 Task: Open an excel sheet and write heading  Synergy Sales. Add 10 people name  'Joshua Rivera, Zoey Coleman, Ryan Wright, Addison Bailey, Jonathan Simmons, Brooklyn Ward, Caleb Barnes, Audrey Collins, Gabriel Perry, Sofia Bell'Item code in between  2500-2700. Product range in between  2000-9000. Add Products   ASICS Shoe, Brooks Shoe, Clarks Shoe, Crocs Shoe, Dr. Martens Shoe, Ecco Shoe, Fila Shoe, Hush Puppies Shoe, Jordan Shoe, K-Swiss Shoe.Choose quantity  1 to 10 Tax 12 percent Total Add Amount. Save page  Synergy Sales templetes book
Action: Key pressed <Key.shift_r>Synerge=<Key.backspace><Key.backspace><Key.backspace>gy<Key.space><Key.shift_r>Sales.<Key.down><Key.shift><Key.shift><Key.shift><Key.shift><Key.shift><Key.shift><Key.shift><Key.shift><Key.shift><Key.shift><Key.shift><Key.shift><Key.shift><Key.shift><Key.shift><Key.shift><Key.shift><Key.shift><Key.shift>Name<Key.down><Key.up><Key.down><Key.shift>Joshua<Key.space><Key.shift_r>Rivera<Key.down><Key.shift_r>Zoey<Key.space><Key.shift_r>Coleman<Key.down><Key.shift_r>Ryan<Key.space><Key.shift_r>Wright<Key.down><Key.shift_r>Addison<Key.space><Key.shift>Bailey<Key.down><Key.shift>Jonathan<Key.space><Key.shift_r><Key.shift_r>Simmons<Key.down><Key.shift>Brooklyn<Key.space><Key.shift_r>ward<Key.down><Key.shift_r>Caleb<Key.space><Key.shift>Barnes<Key.down><Key.shift_r>Audrey<Key.space><Key.shift_r>Collins<Key.down><Key.shift_r>Gabriel<Key.space><Key.shift>Perry<Key.down><Key.shift_r>Sofia<Key.space><Key.shift>Bell<Key.down><Key.up><Key.up><Key.up><Key.down><Key.right><Key.shift><Key.shift><Key.shift><Key.shift><Key.shift><Key.shift><Key.shift><Key.shift><Key.shift>Item<Key.space><Key.shift_r>Code<Key.down>2500<Key.down>2510<Key.down>2530<Key.down>2560<Key.down>2590<Key.down>2620<Key.down>2650<Key.down>2690<Key.down>2698<Key.backspace>5<Key.down>2699<Key.down><Key.up><Key.up><Key.right><Key.shift>Product<Key.space><Key.shift_r>Range<Key.down>2000<Key.backspace>1<Key.down>3000<Key.backspace><Key.backspace>00<Key.down>3099<Key.down>4000<Key.down>4099<Key.down>5050<Key.down>60
Screenshot: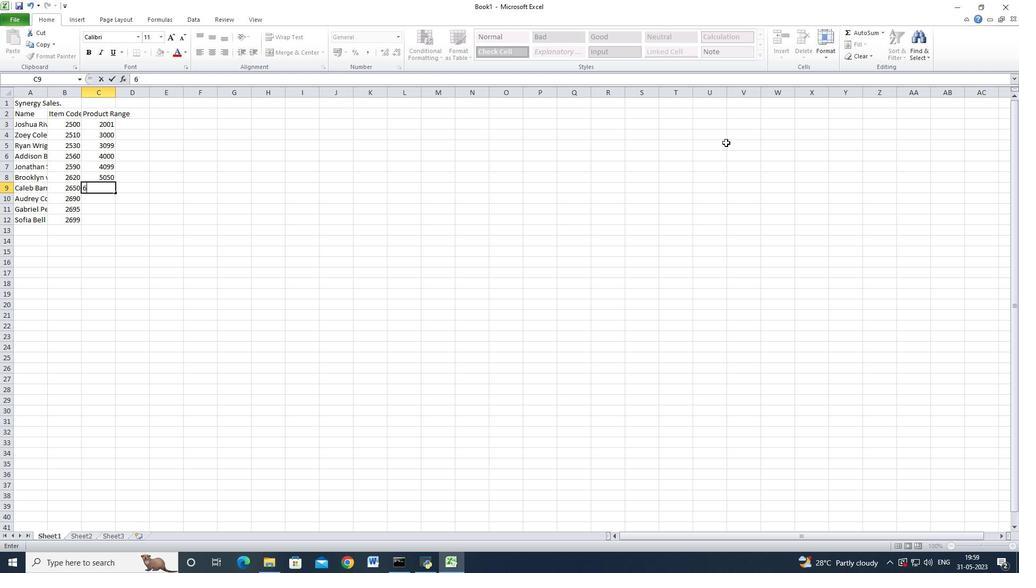 
Action: Mouse moved to (731, 135)
Screenshot: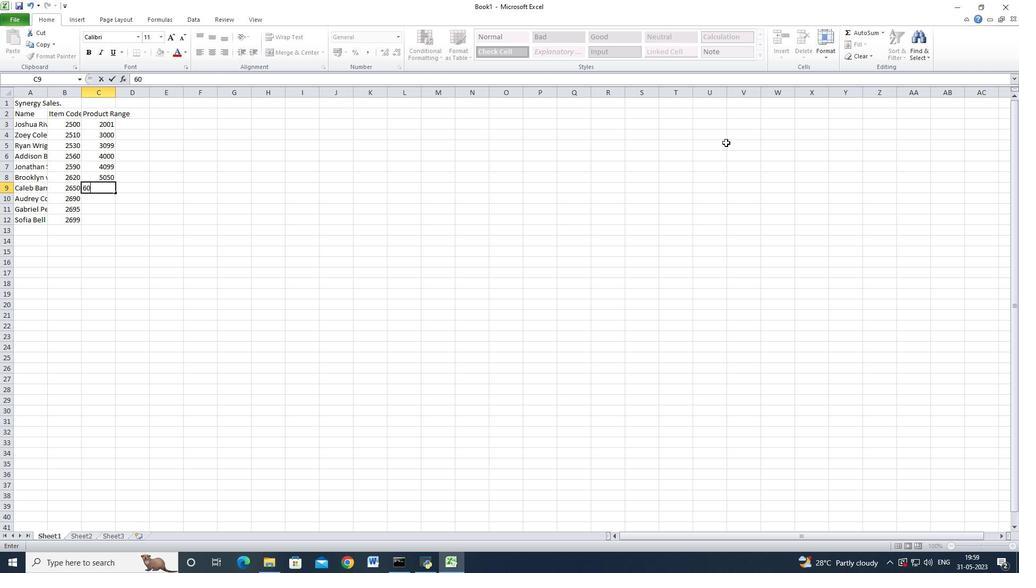 
Action: Key pressed 99<Key.down>40<Key.backspace><Key.backspace>7055<Key.down>8099<Key.down>9000<Key.down><Key.up><Key.up><Key.up><Key.right><Key.shift>Products<Key.down><Key.shift_r>AS<Key.shift>I<Key.shift_r>CS<Key.space><Key.shift_r>Shoe<Key.down><Key.shift>Brooks<Key.space><Key.shift_r>Shoe<Key.down><Key.shift_r>Clarks<Key.space><Key.shift_r>Shoe<Key.down><Key.shift_r>Crocs<Key.space><Key.shift_r>Shoe<Key.down><Key.shift_r>Dr<Key.space><Key.shift>Martens<Key.space><Key.shift_r>Shoe<Key.down><Key.shift_r>Ecco<Key.space><Key.shift_r>Shoe<Key.down><Key.shift_r>Fila<Key.space><Key.shift_r>Shoe<Key.down><Key.shift>Hush<Key.space><Key.shift>Puppies<Key.space><Key.shift_r>Shoe<Key.down><Key.shift>Jordan<Key.space><Key.shift_r>Shoe<Key.down><Key.shift>K-<Key.shift_r>W<Key.backspace><Key.shift_r>Swiss<Key.space><Key.shift_r>Shoe<Key.up><Key.up><Key.up><Key.up><Key.right><Key.shift_r>Quantity<Key.right><Key.left><Key.down><Key.up><Key.right><Key.left><Key.down><Key.up><Key.down>1<Key.down>3<Key.down>5<Key.down>7<Key.down>9<Key.down>2<Key.down>4<Key.down>6<Key.down>8<Key.down>5<Key.down><Key.up><Key.up><Key.up><Key.down><Key.up>
Screenshot: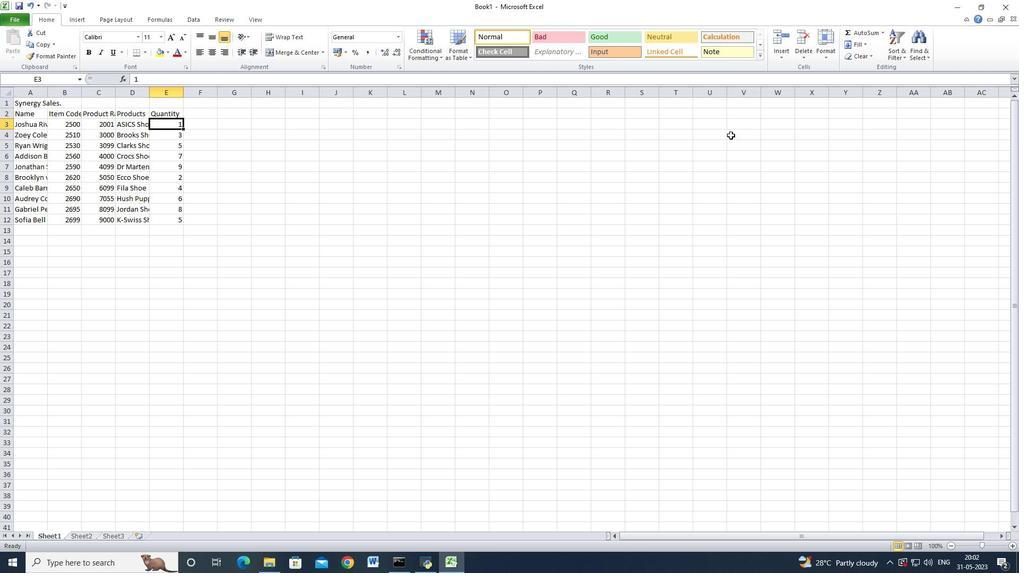 
Action: Mouse moved to (731, 135)
Screenshot: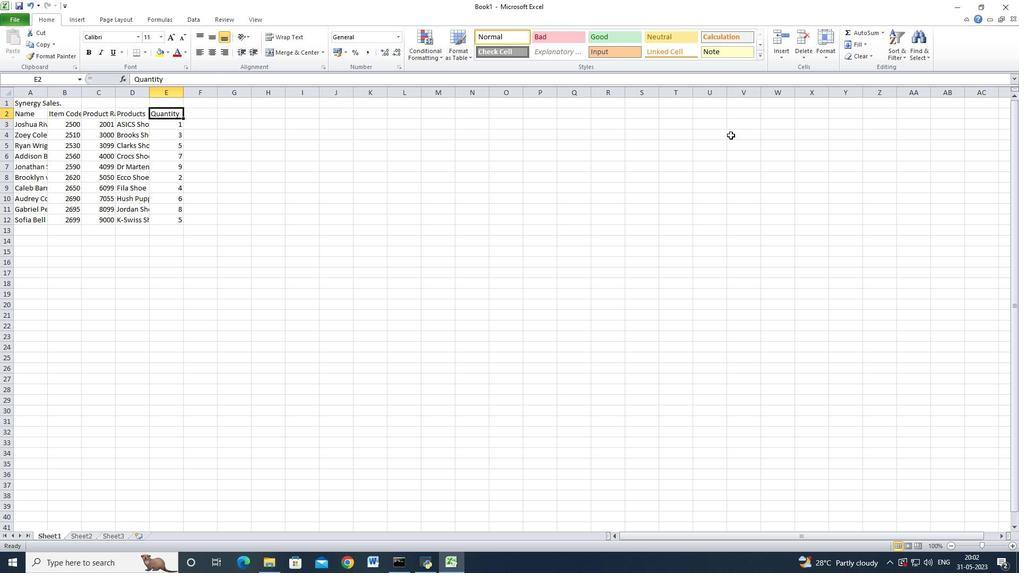 
Action: Key pressed <Key.right>
Screenshot: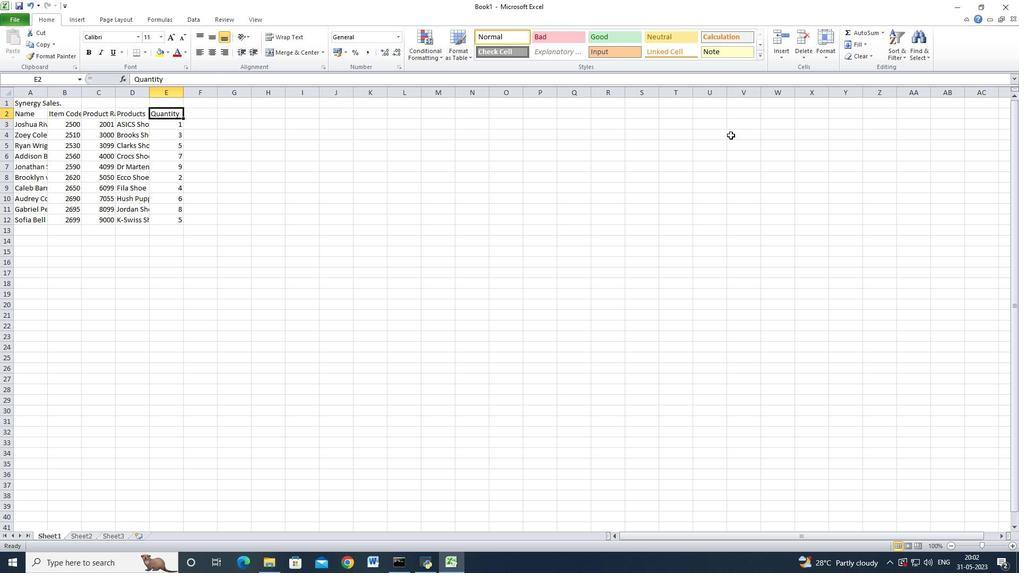 
Action: Mouse moved to (802, 146)
Screenshot: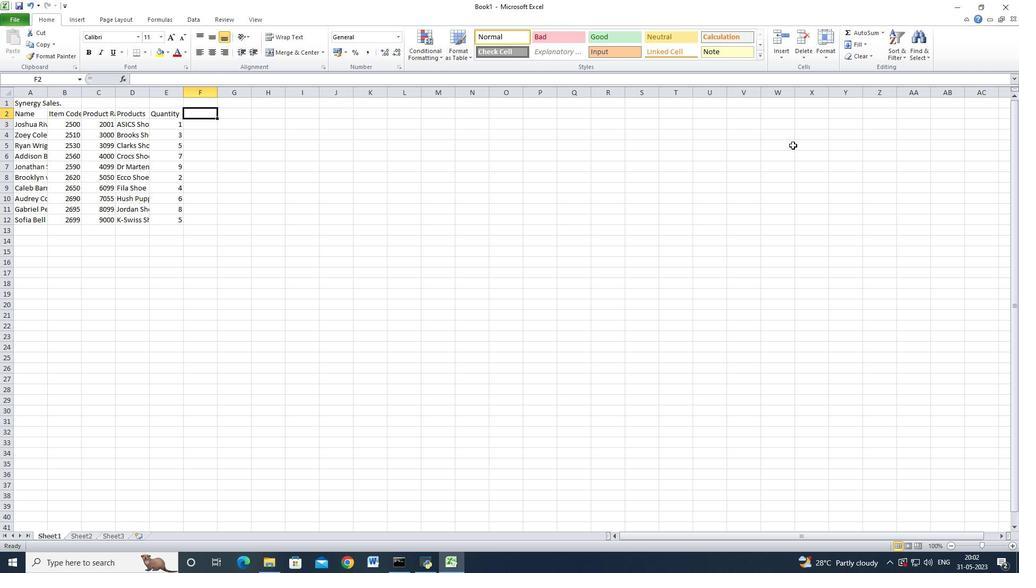 
Action: Key pressed <Key.shift_r>Tax12<Key.shift>%<Key.down><Key.up><Key.right><Key.left><Key.down><Key.up><Key.down><Key.up><Key.down><Key.up><Key.right>
Screenshot: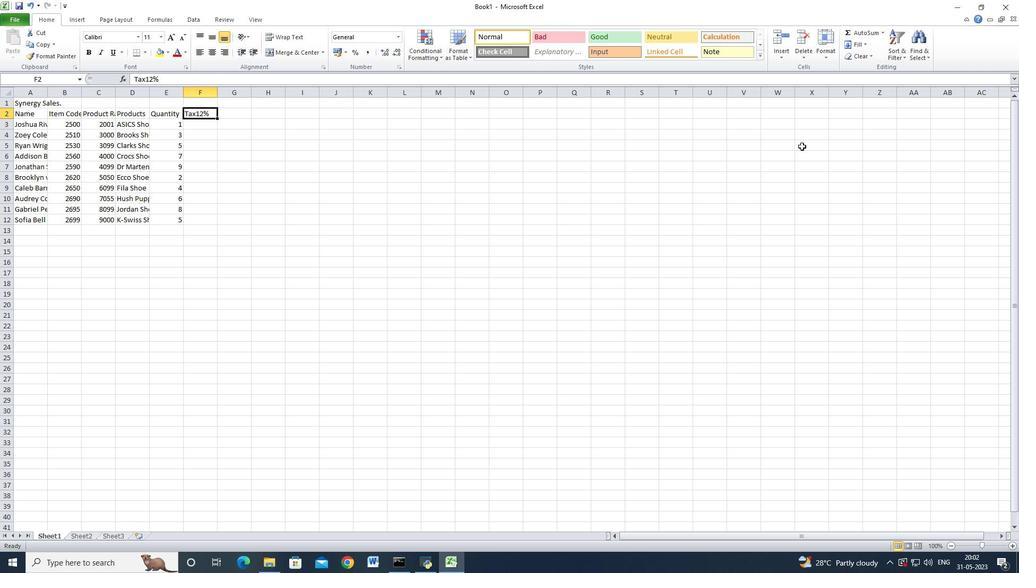 
Action: Mouse moved to (806, 146)
Screenshot: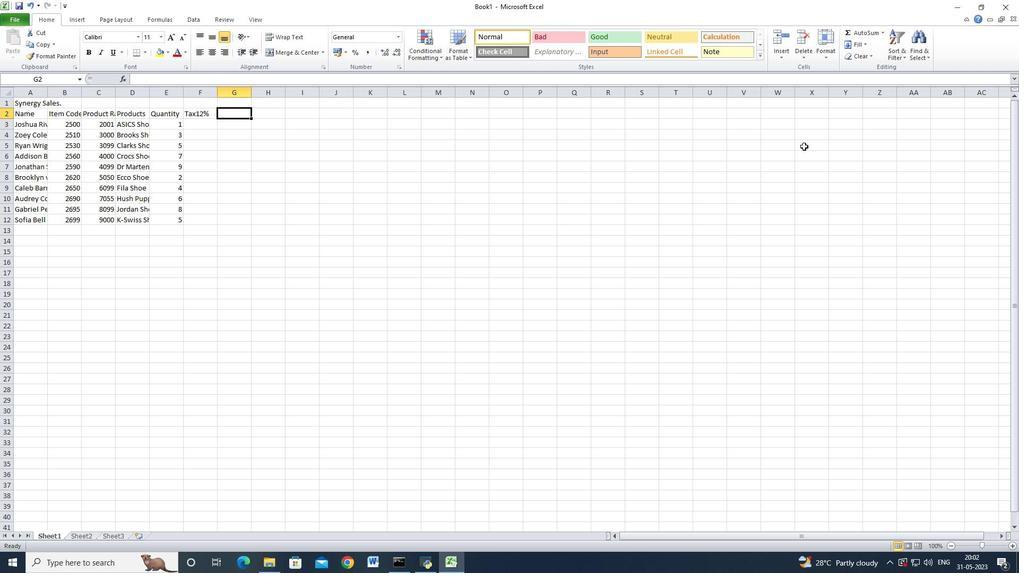 
Action: Key pressed <Key.left>ctrl+X<Key.right><Key.enter><Key.left><Key.shift_r>Total<Key.space><Key.shift_r>Amu<Key.backspace>ount<Key.down><Key.up><Key.right><Key.down><Key.up><Key.down><Key.up><Key.down><Key.up><Key.down><Key.left>=<Key.left><Key.left><Key.left><Key.shift_r><Key.shift_r>*<Key.left><Key.enter><Key.up><Key.down>=<Key.left><Key.left><Key.left><Key.shift_r>*<Key.left><Key.enter>=<Key.left><Key.left><Key.left><Key.shift_r>*<Key.left><Key.enter>=<Key.left><Key.left><Key.left><Key.shift_r>*<Key.left><Key.enter>=<Key.left><Key.left><Key.left><Key.shift_r><Key.shift_r>*<Key.left><Key.enter>=<Key.left><Key.left><Key.left><Key.shift_r>*<Key.left><Key.enter>=<Key.left><Key.left><Key.left><Key.shift_r>*<Key.left><Key.enter>=<Key.left><Key.left><Key.left><Key.shift_r>*<Key.left><Key.enter>=<Key.left><Key.left><Key.left><Key.shift_r>*<Key.left><Key.enter>=<Key.left><Key.left><Key.left><Key.shift_r>*<Key.left><Key.enter><Key.up><Key.up><Key.down><Key.right>=<Key.left><Key.shift_r>*12/100<Key.enter><Key.up><Key.down>=<Key.left><Key.left><Key.right><Key.shift_r><Key.shift_r><Key.shift_r><Key.shift_r><Key.shift_r><Key.shift_r><Key.shift_r><Key.shift_r><Key.shift_r>*12/100<Key.enter>=<Key.left><Key.shift_r><Key.shift_r><Key.shift_r>*12/100<Key.down>=<Key.left><Key.shift_r>*12/100<Key.down>=<Key.left><Key.shift_r><Key.shift_r><Key.shift_r><Key.shift_r><Key.shift_r><Key.shift_r><Key.shift_r><Key.shift_r><Key.shift_r><Key.shift_r><Key.shift_r>*12/100<Key.down>=<Key.left><Key.shift_r><Key.shift_r><Key.shift_r>*12/100<Key.down>=<Key.left><Key.shift_r><Key.shift_r><Key.shift_r><Key.shift_r><Key.shift_r>*12/100<Key.down>=<Key.left><Key.shift_r>*12/100<Key.down>=<Key.left><Key.shift_r><Key.shift_r><Key.shift_r><Key.shift_r><Key.shift_r><Key.shift_r><Key.shift_r><Key.shift_r><Key.shift_r><Key.shift_r><Key.shift_r><Key.shift_r><Key.shift_r><Key.shift_r><Key.shift_r><Key.shift_r><Key.shift_r><Key.shift_r><Key.shift_r>*12/100<Key.down>=<Key.left><Key.shift_r>*12/100<Key.enter><Key.up><Key.up><Key.up><Key.down><Key.up><Key.up><Key.down><Key.up><Key.left><Key.left><Key.left><Key.shift><Key.right><Key.right><Key.right><Key.right><Key.right><Key.right>
Screenshot: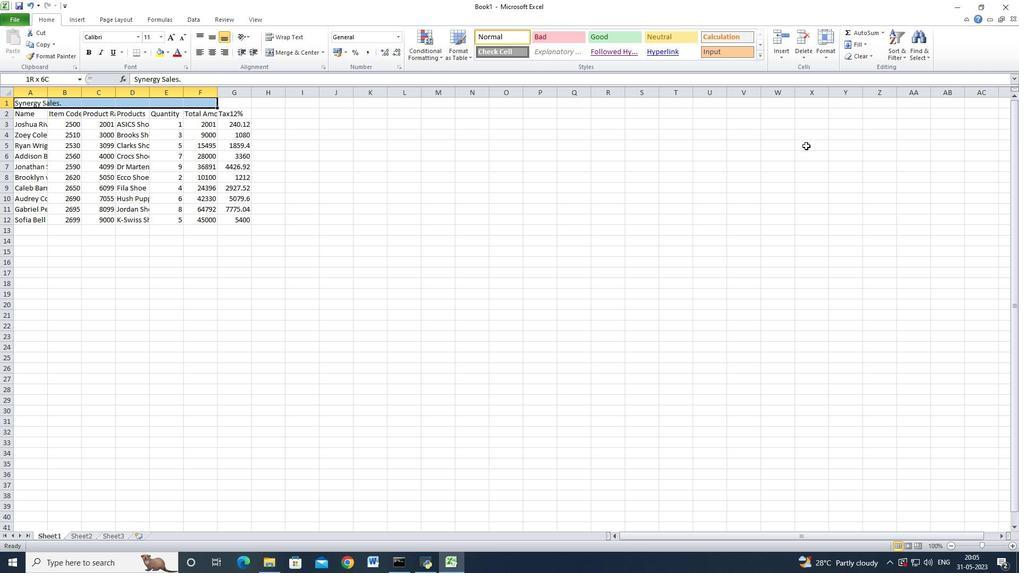 
Action: Mouse moved to (269, 51)
Screenshot: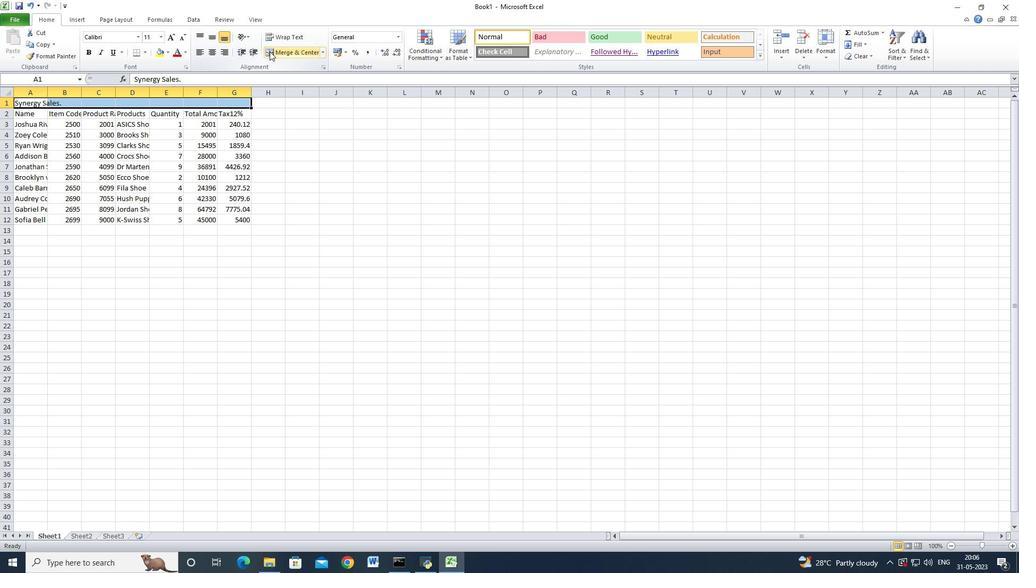 
Action: Mouse pressed left at (269, 51)
Screenshot: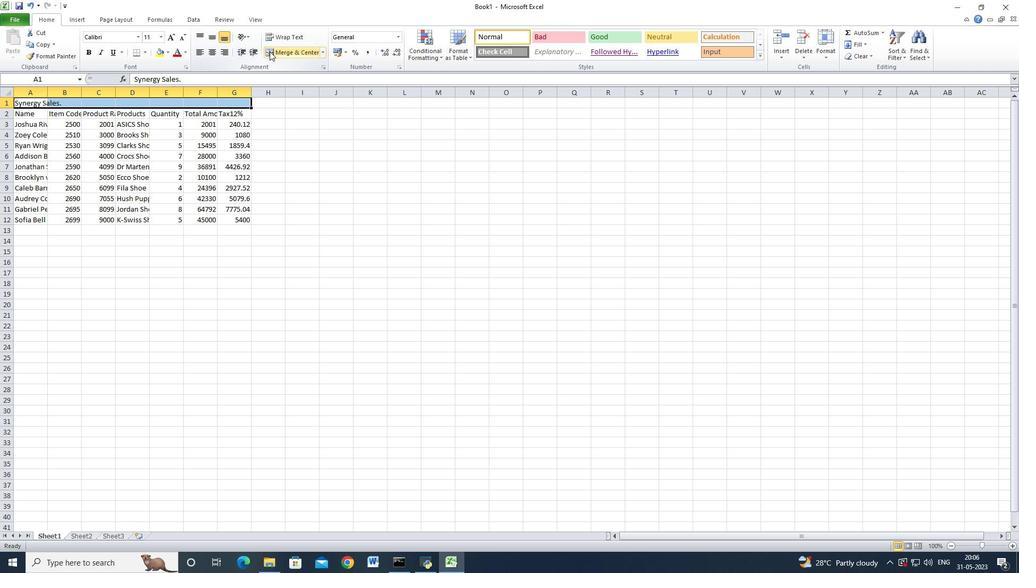 
Action: Mouse moved to (139, 144)
Screenshot: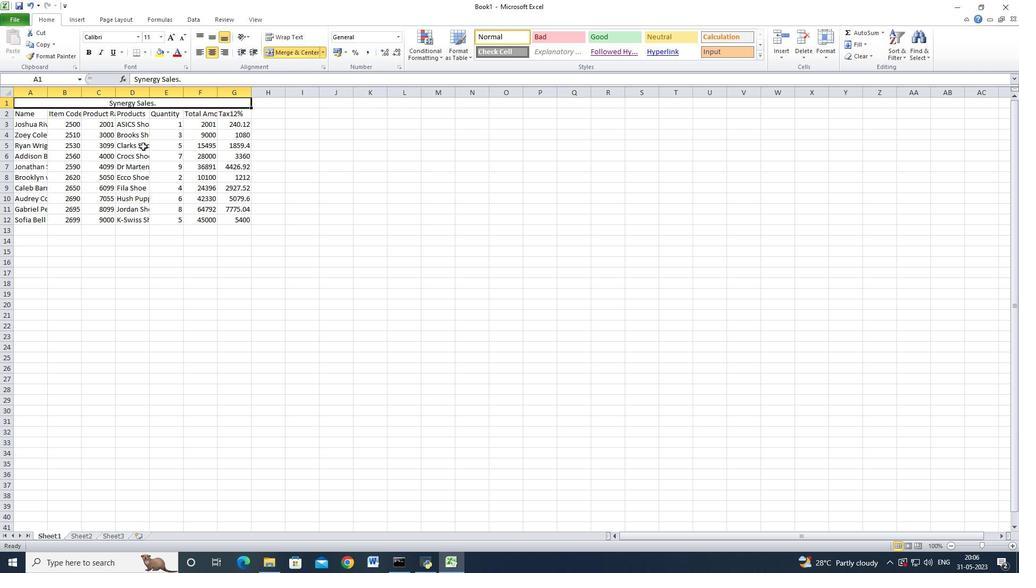 
Action: Mouse pressed left at (139, 144)
Screenshot: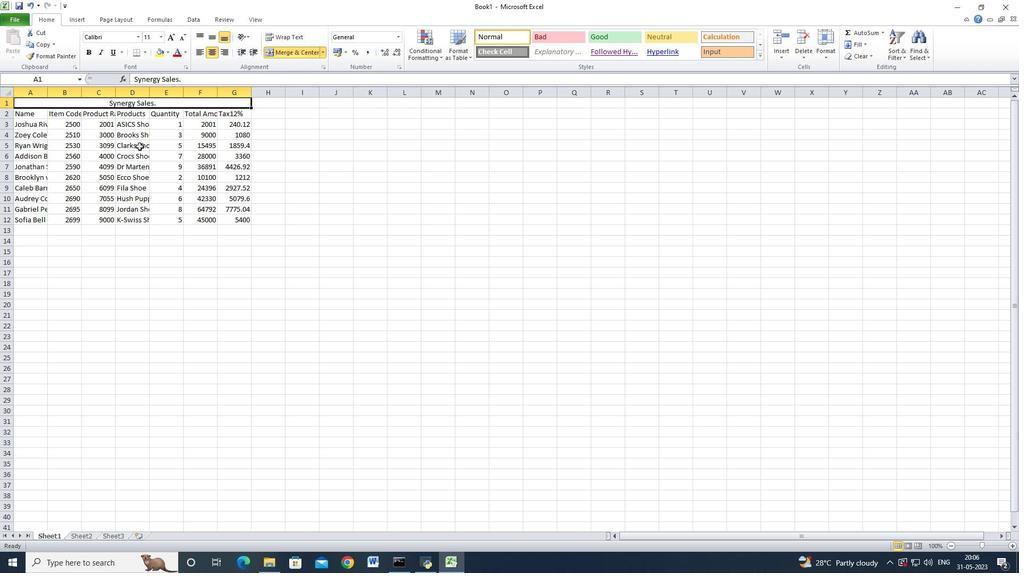 
Action: Mouse moved to (8, 92)
Screenshot: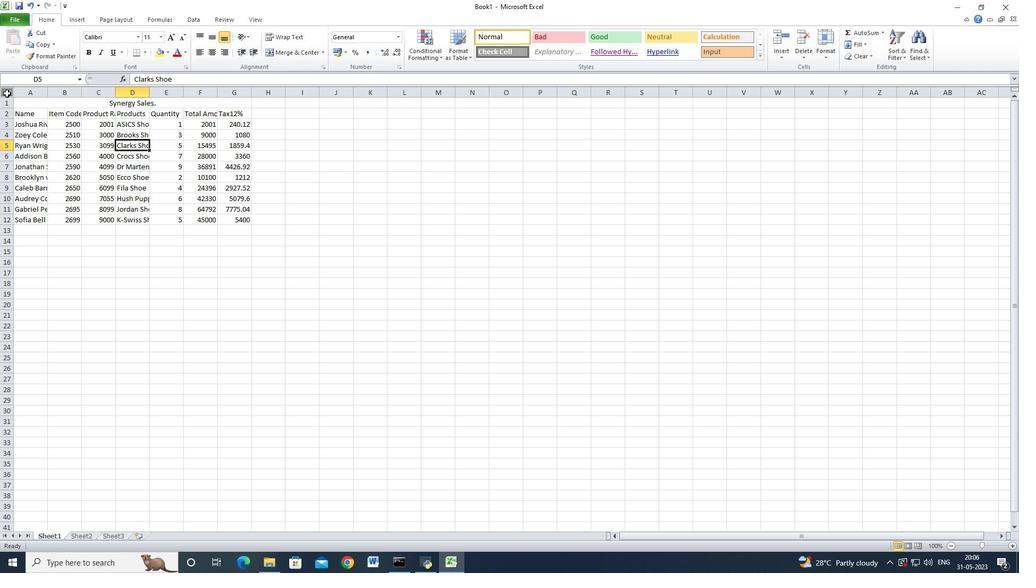 
Action: Mouse pressed left at (8, 92)
Screenshot: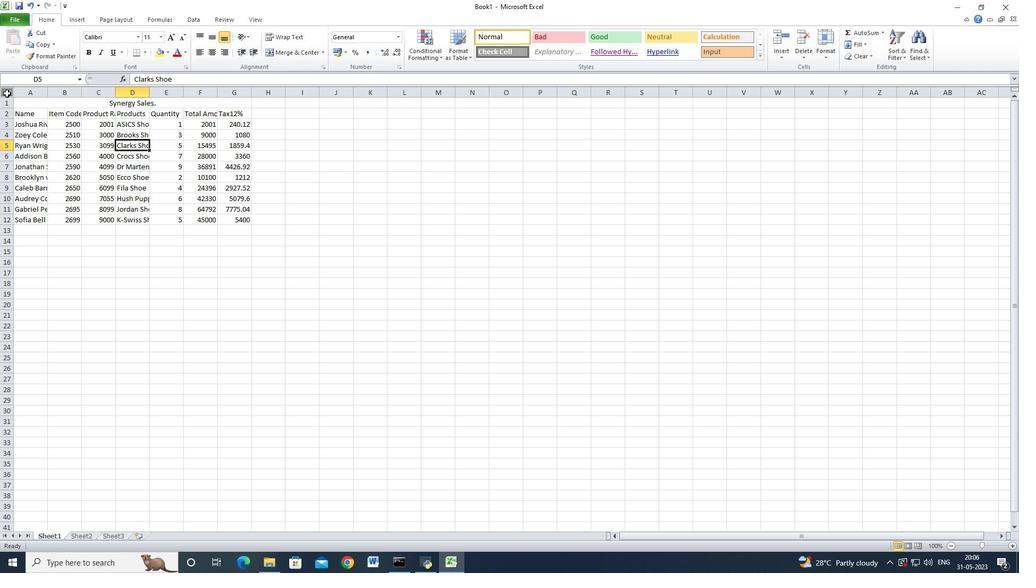 
Action: Mouse moved to (45, 93)
Screenshot: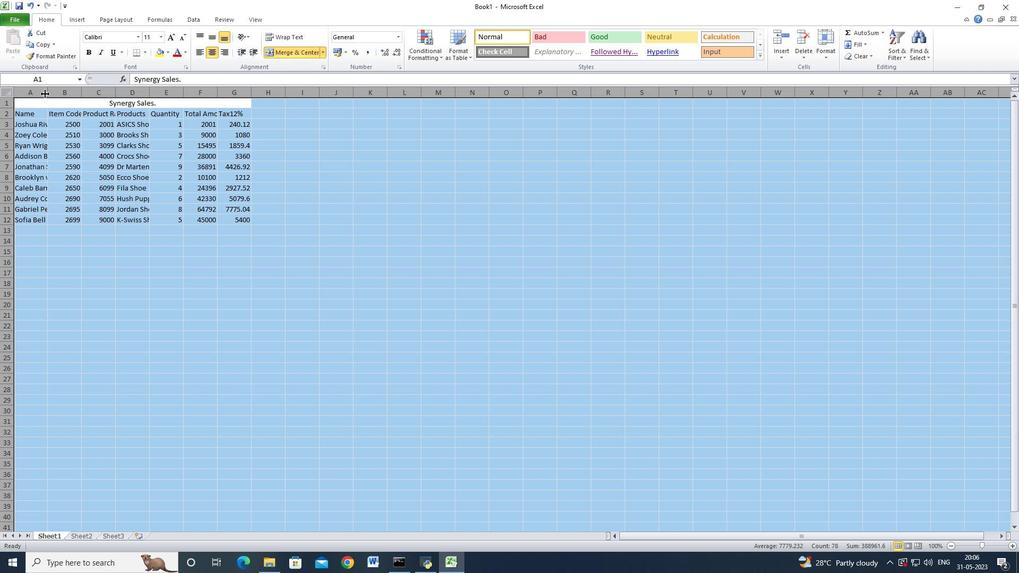 
Action: Mouse pressed left at (45, 93)
Screenshot: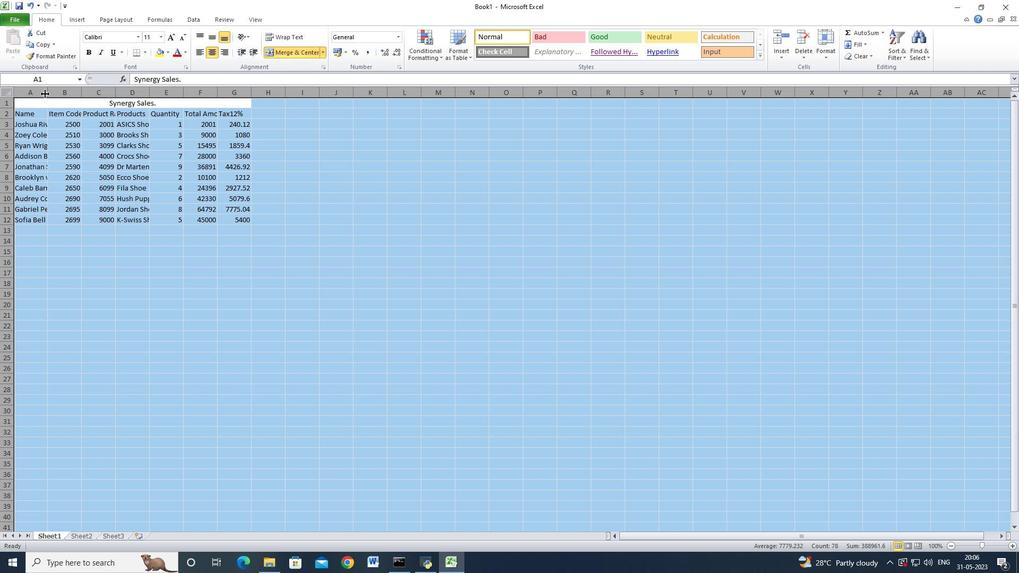 
Action: Mouse moved to (45, 93)
Screenshot: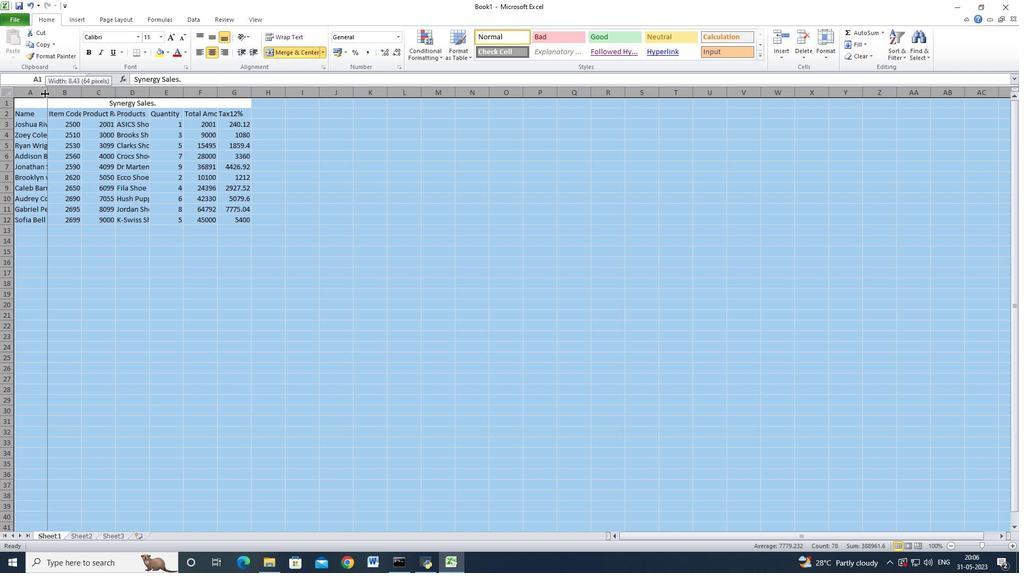 
Action: Mouse pressed left at (45, 93)
Screenshot: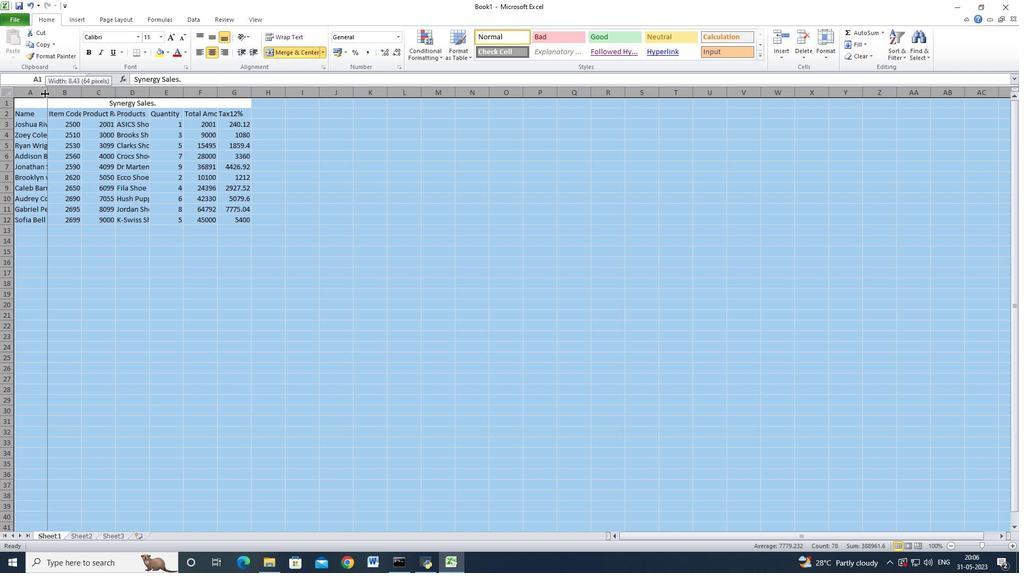 
Action: Mouse moved to (86, 148)
Screenshot: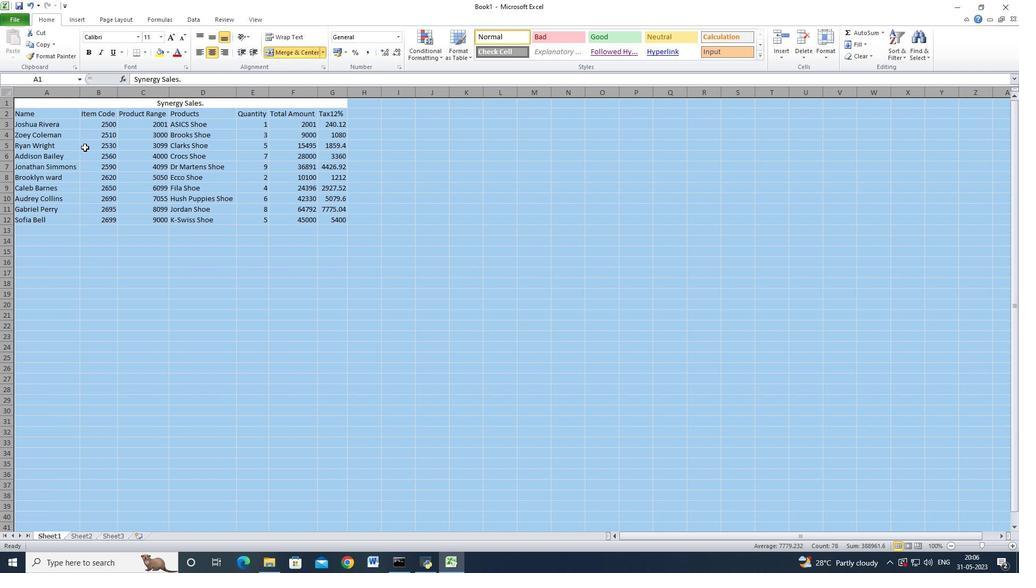 
Action: Mouse pressed left at (86, 148)
Screenshot: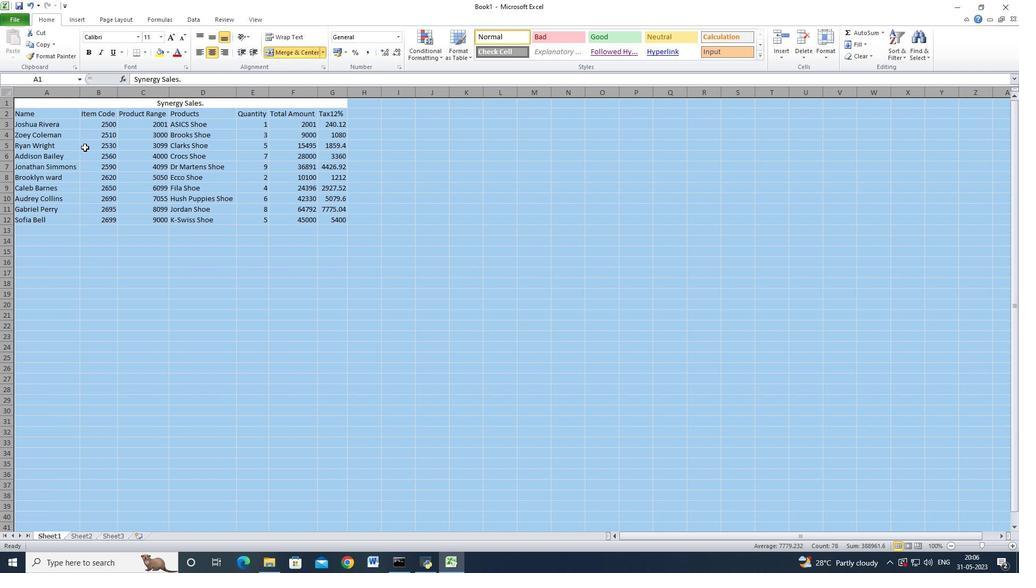 
Action: Mouse moved to (140, 164)
Screenshot: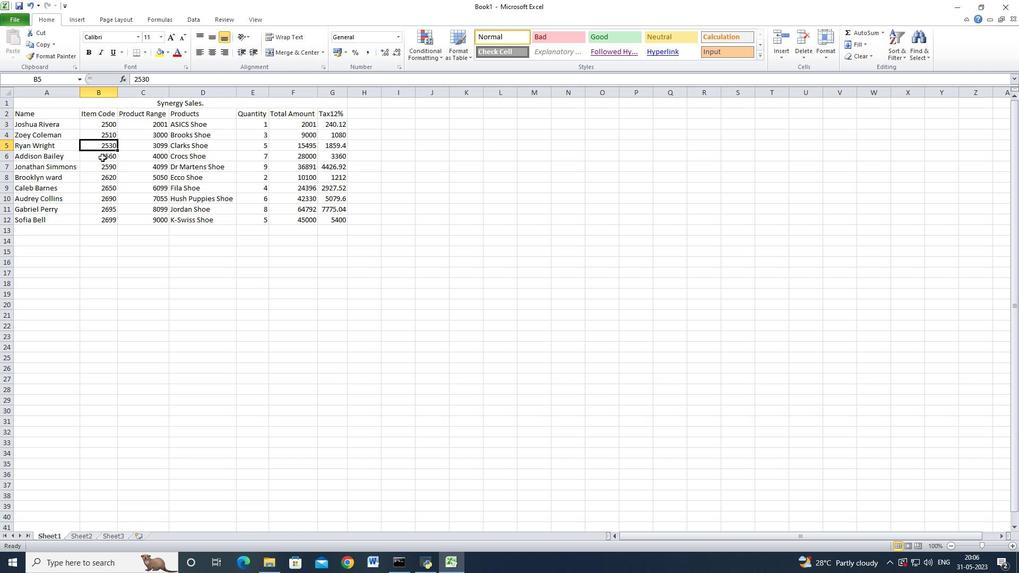 
Action: Key pressed ctrl+S
Screenshot: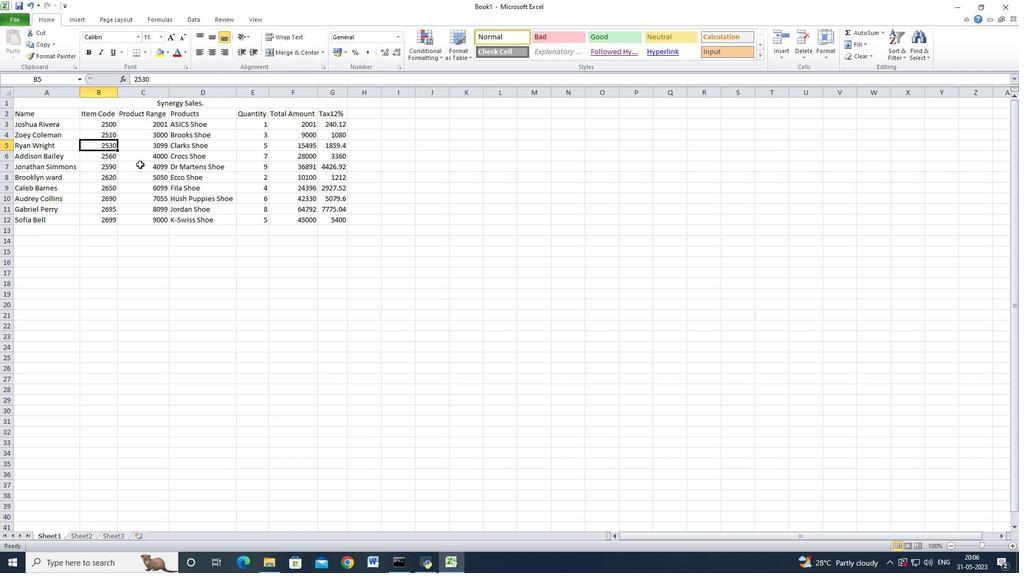 
Action: Mouse moved to (175, 204)
Screenshot: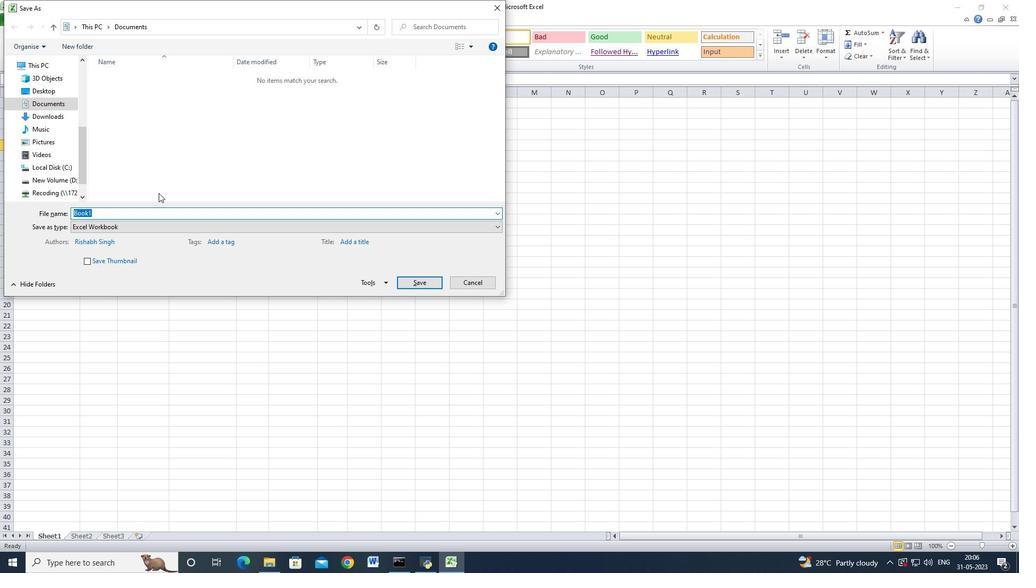
Action: Key pressed <Key.shift_r>Synergy<Key.space><Key.shift_r>Sales<Key.space><Key.shift_r>Templetes<Key.space>book
Screenshot: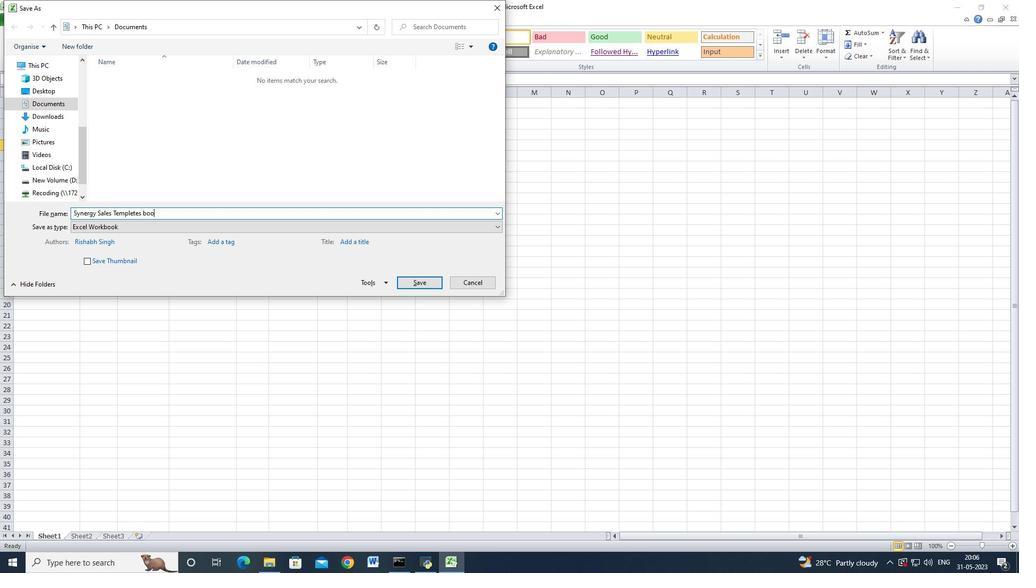 
Action: Mouse moved to (48, 87)
Screenshot: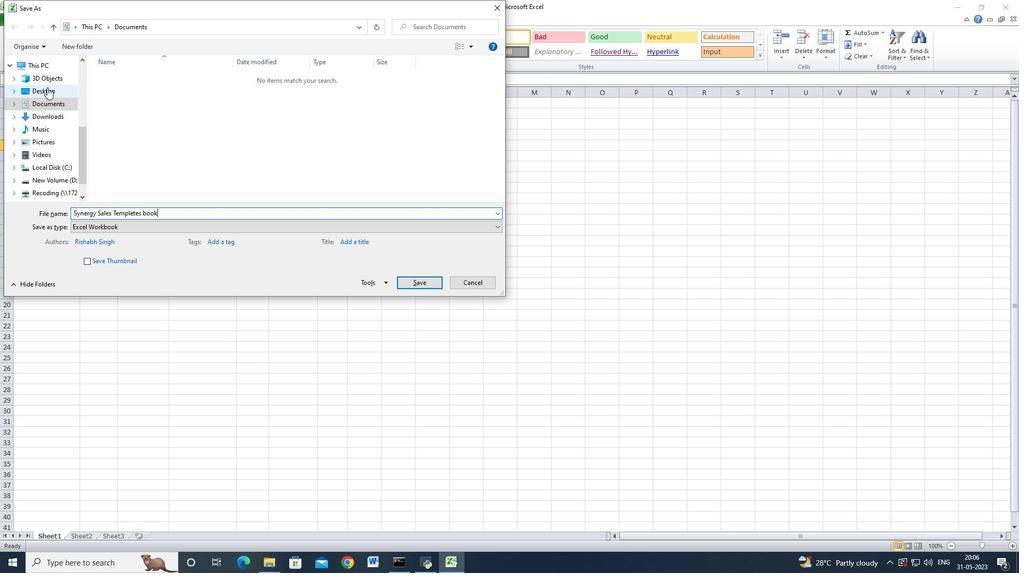 
Action: Mouse pressed left at (48, 87)
Screenshot: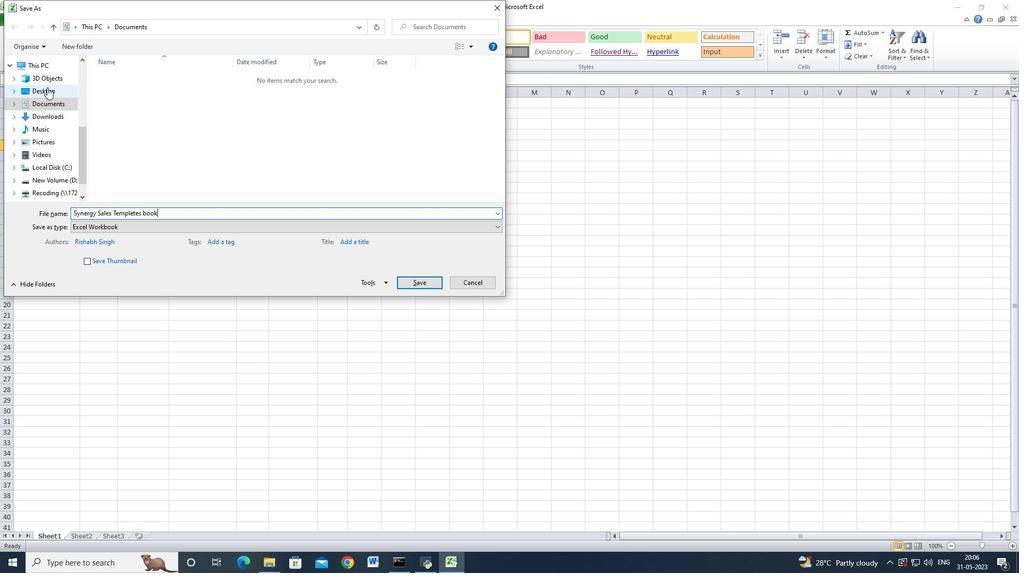 
Action: Mouse moved to (418, 287)
Screenshot: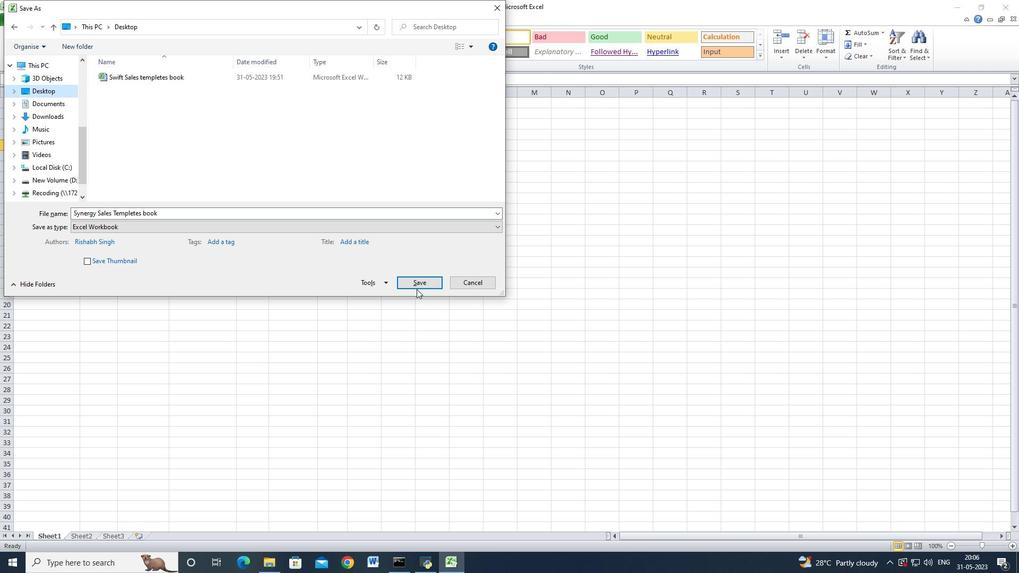 
Action: Mouse pressed left at (418, 287)
Screenshot: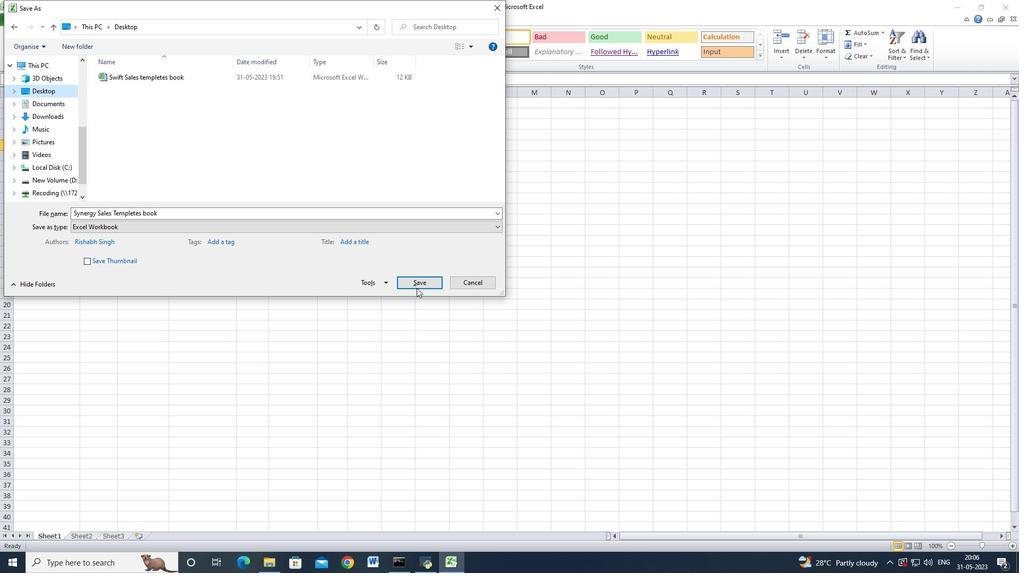 
Action: Mouse moved to (412, 220)
Screenshot: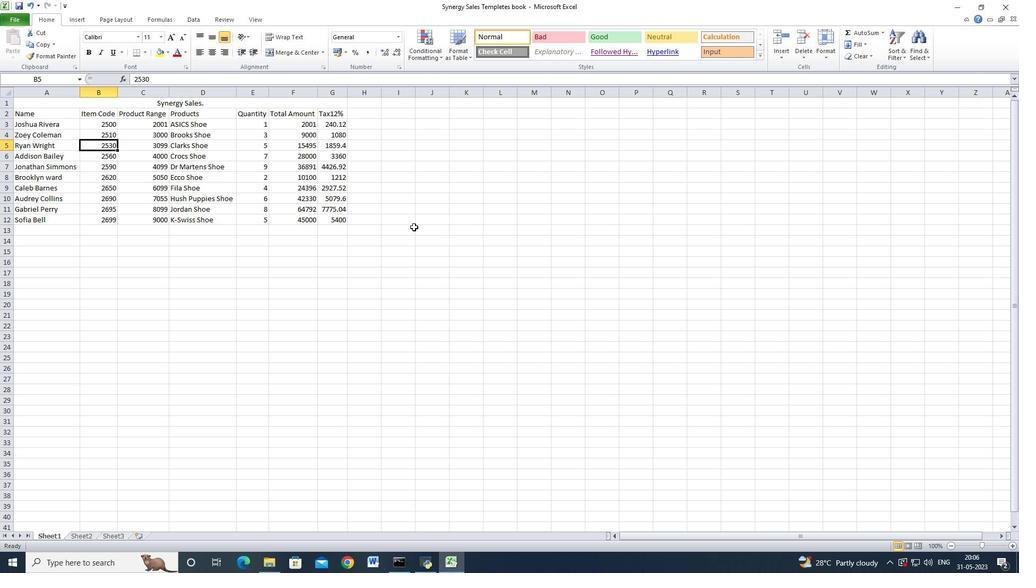 
